 Task: Create New Customer with Customer Name: Goody's, Billing Address Line1: 1138 Sharon Lane, Billing Address Line2:  South Bend, Billing Address Line3:  Indiana 46625, Cell Number: 812-237-6823
Action: Mouse moved to (164, 29)
Screenshot: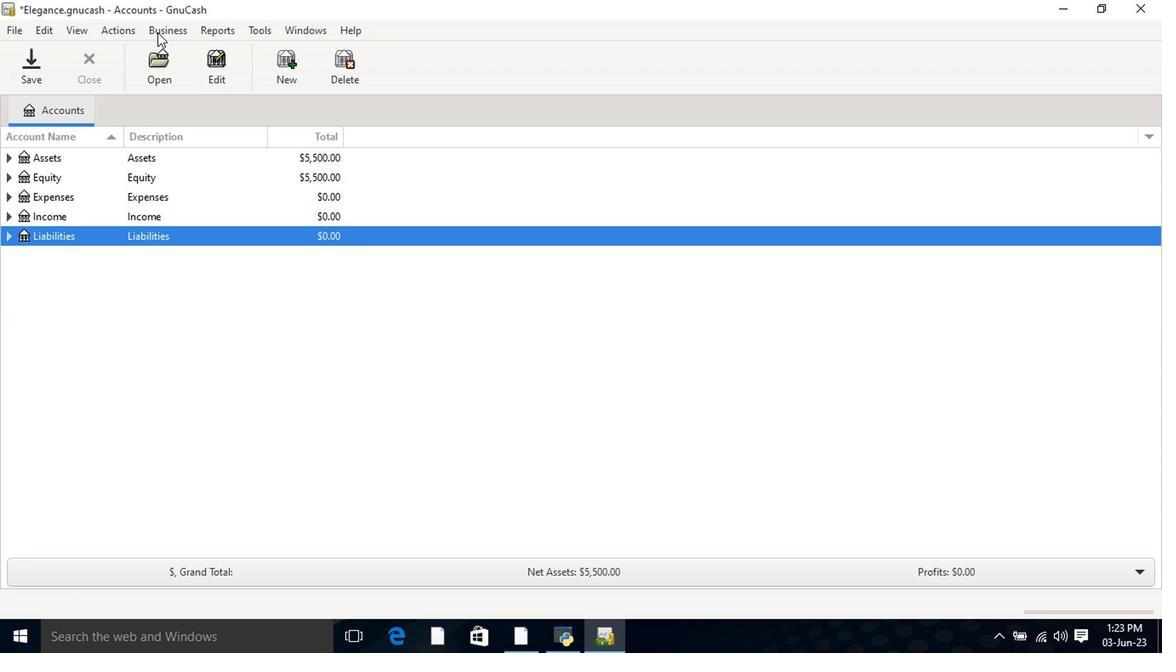 
Action: Mouse pressed left at (164, 29)
Screenshot: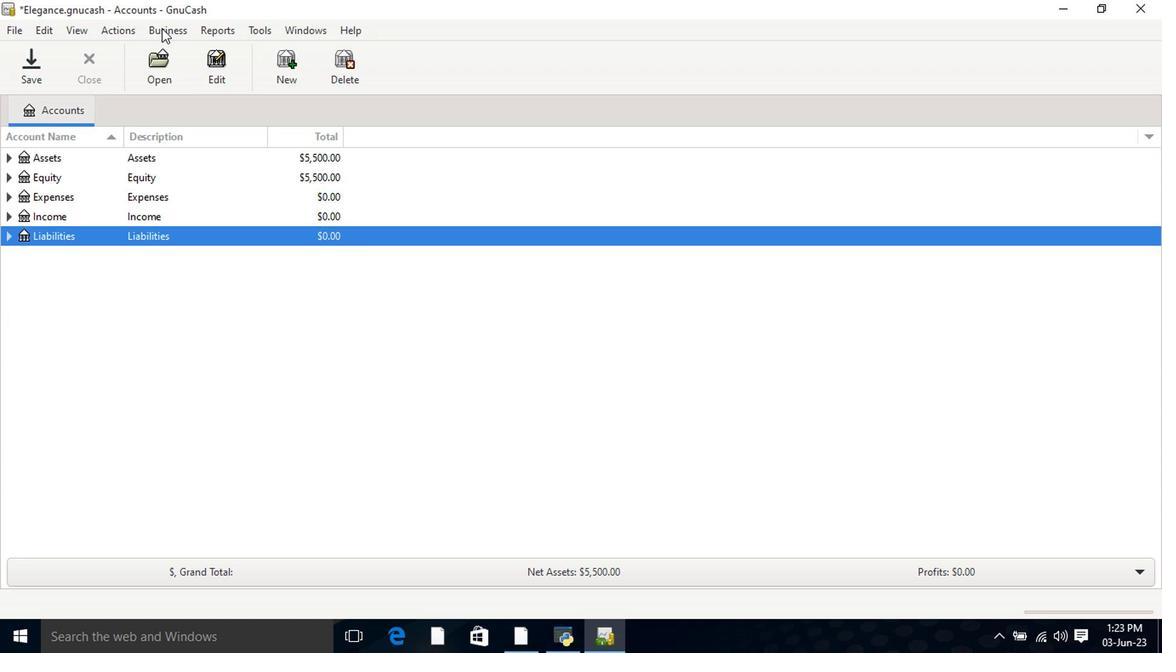 
Action: Mouse moved to (349, 77)
Screenshot: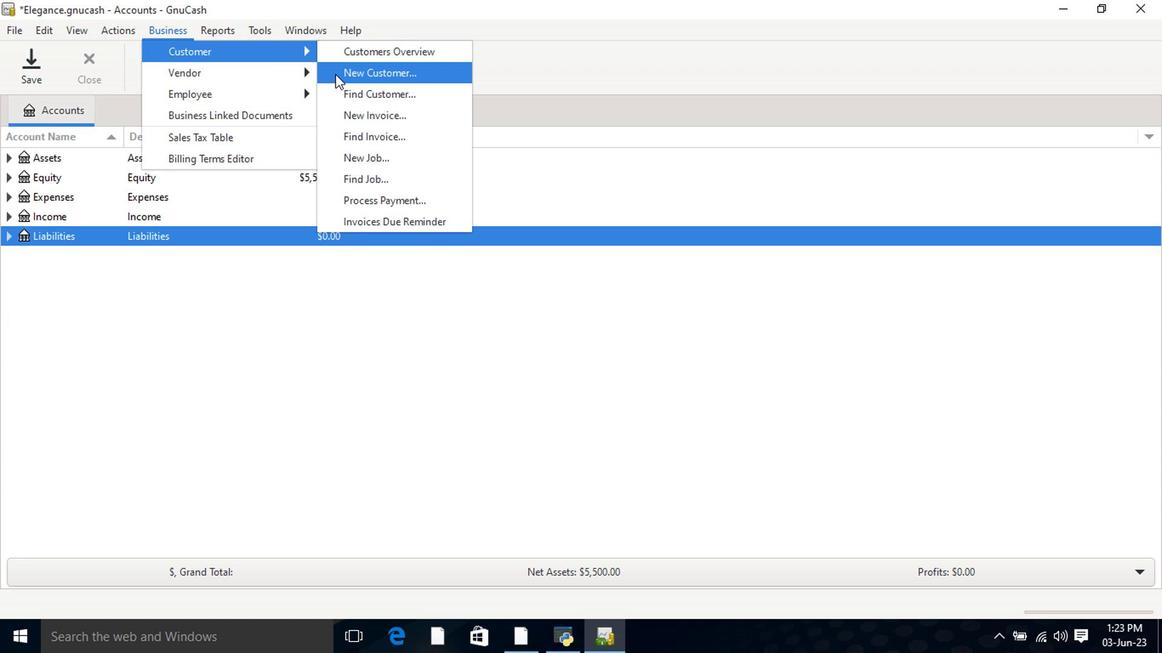 
Action: Mouse pressed left at (349, 77)
Screenshot: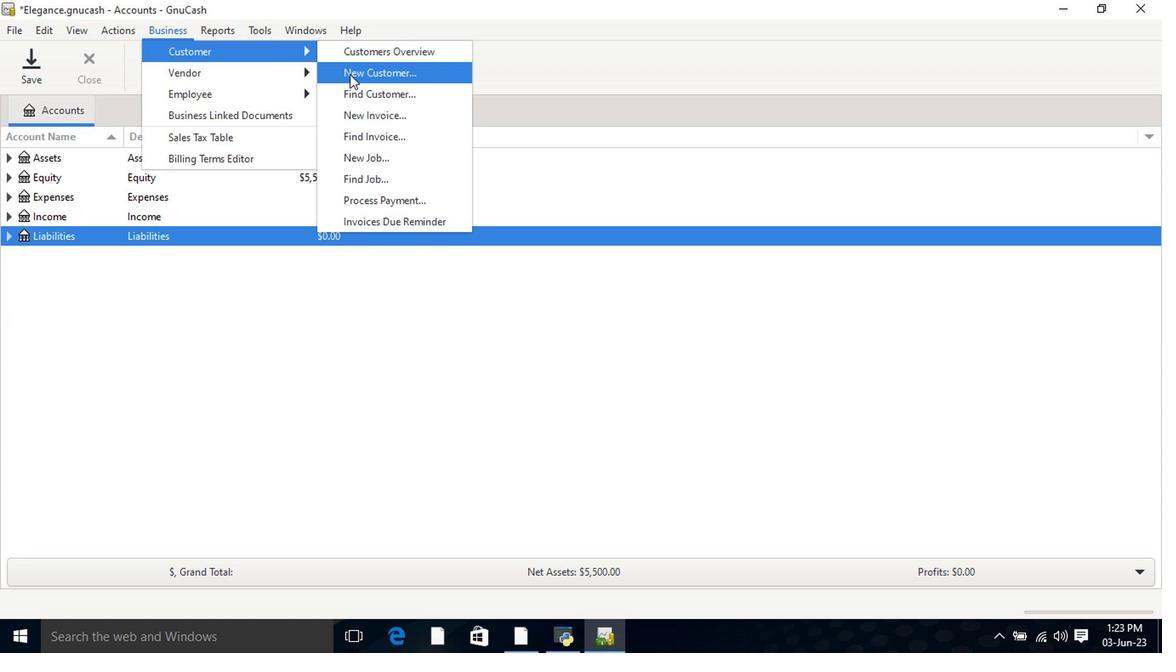 
Action: Mouse moved to (612, 194)
Screenshot: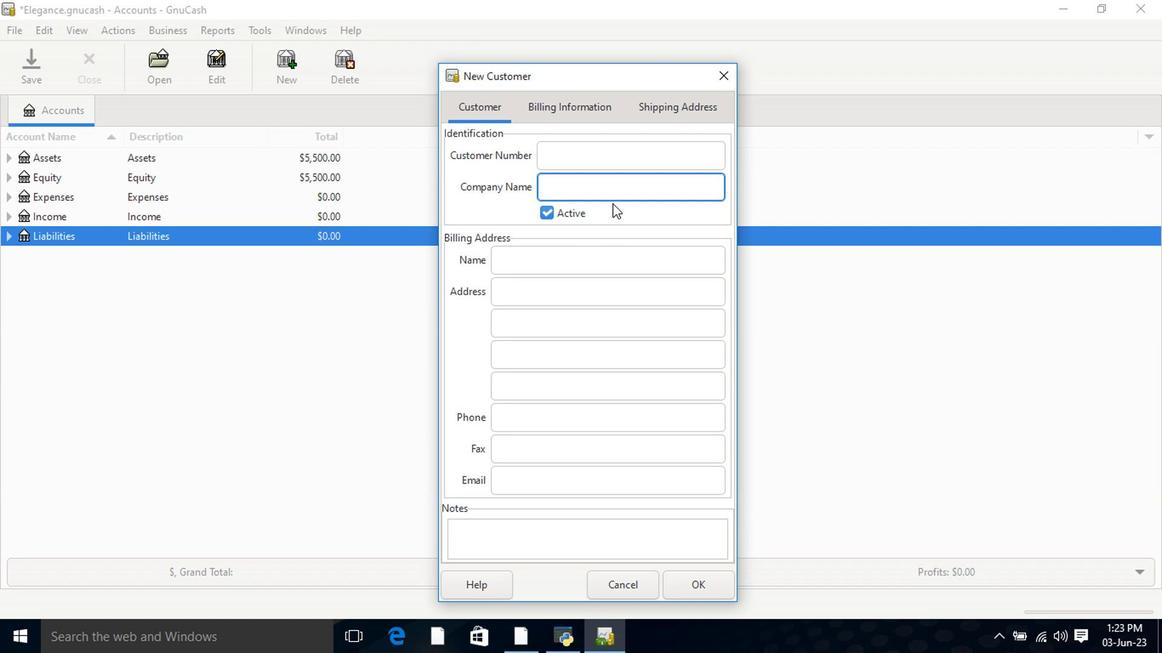 
Action: Key pressed <Key.shift>Goody's<Key.space><Key.backspace><Key.tab><Key.tab><Key.tab>1138<Key.space><Key.shift>Sharon<Key.space><Key.shift>Lane<Key.tab><Key.shift>South<Key.space><Key.shift>Bend<Key.tab><Key.shift>Indiana<Key.space>46625<Key.tab><Key.tab>812-237-6823
Screenshot: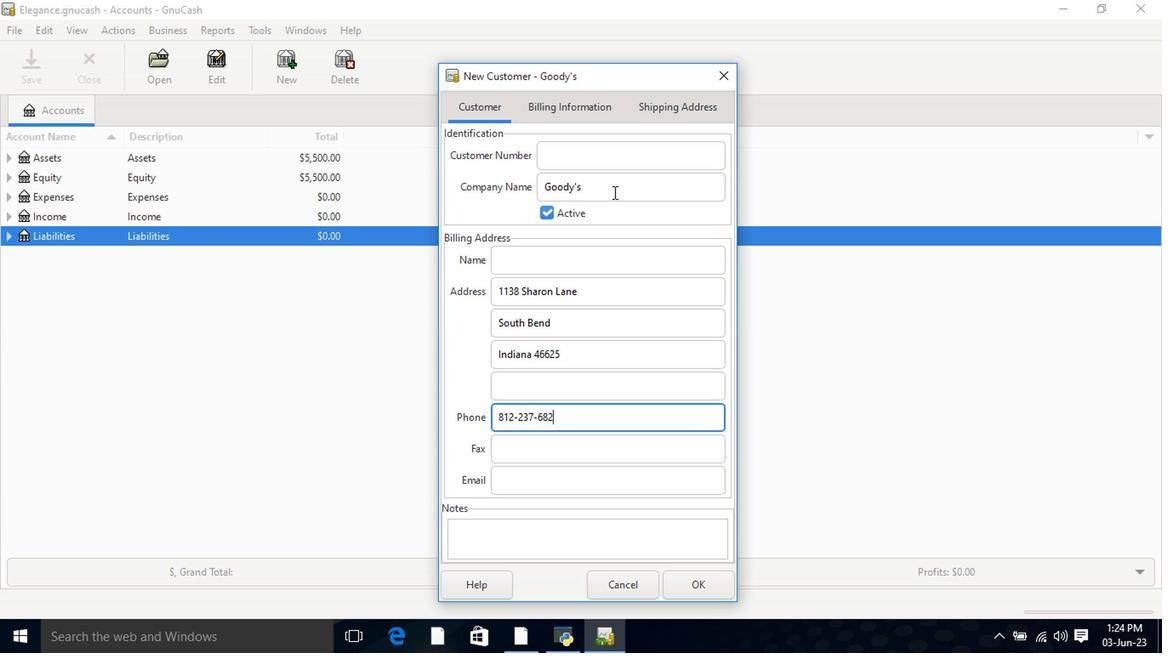 
Action: Mouse moved to (594, 107)
Screenshot: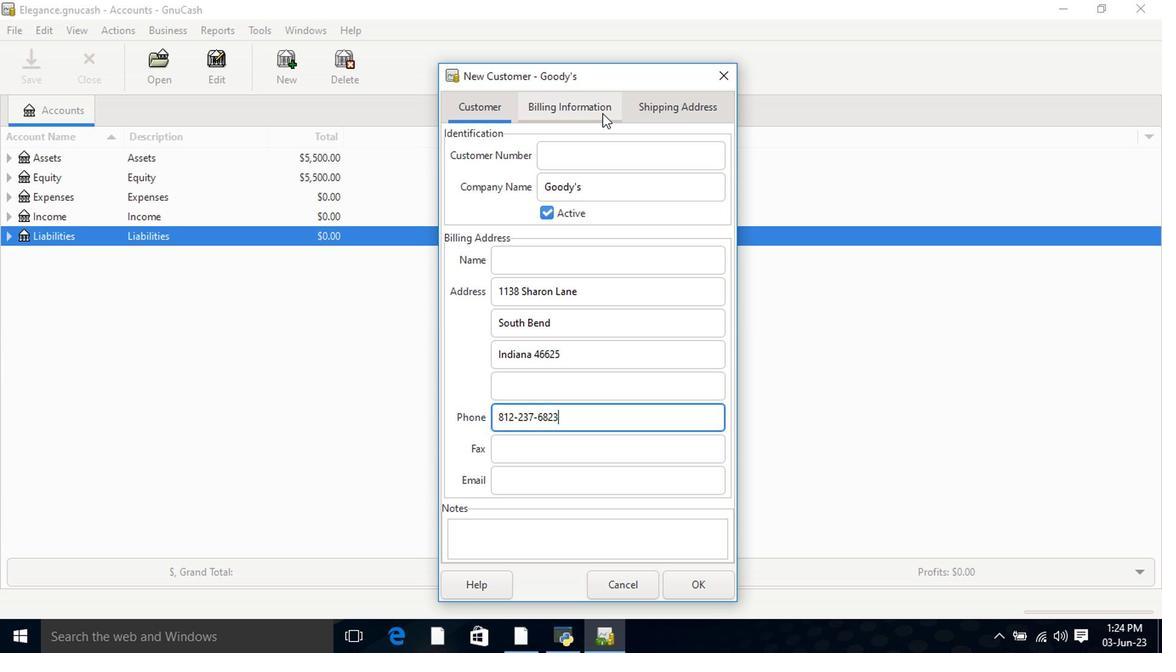 
Action: Mouse pressed left at (594, 107)
Screenshot: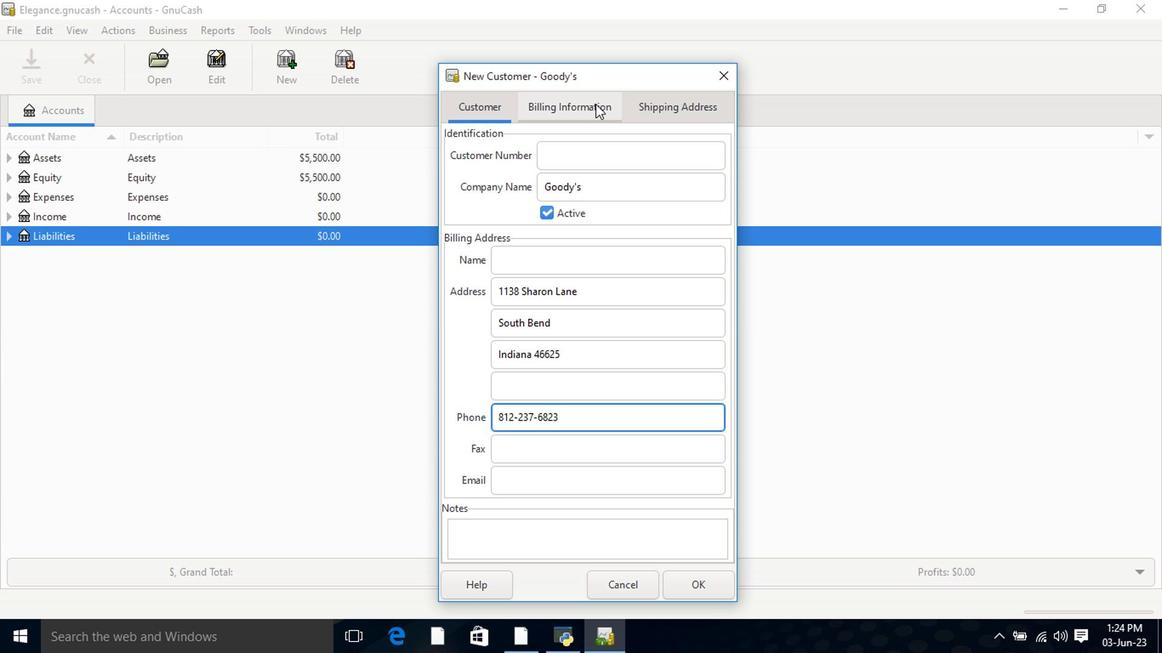 
Action: Mouse moved to (669, 109)
Screenshot: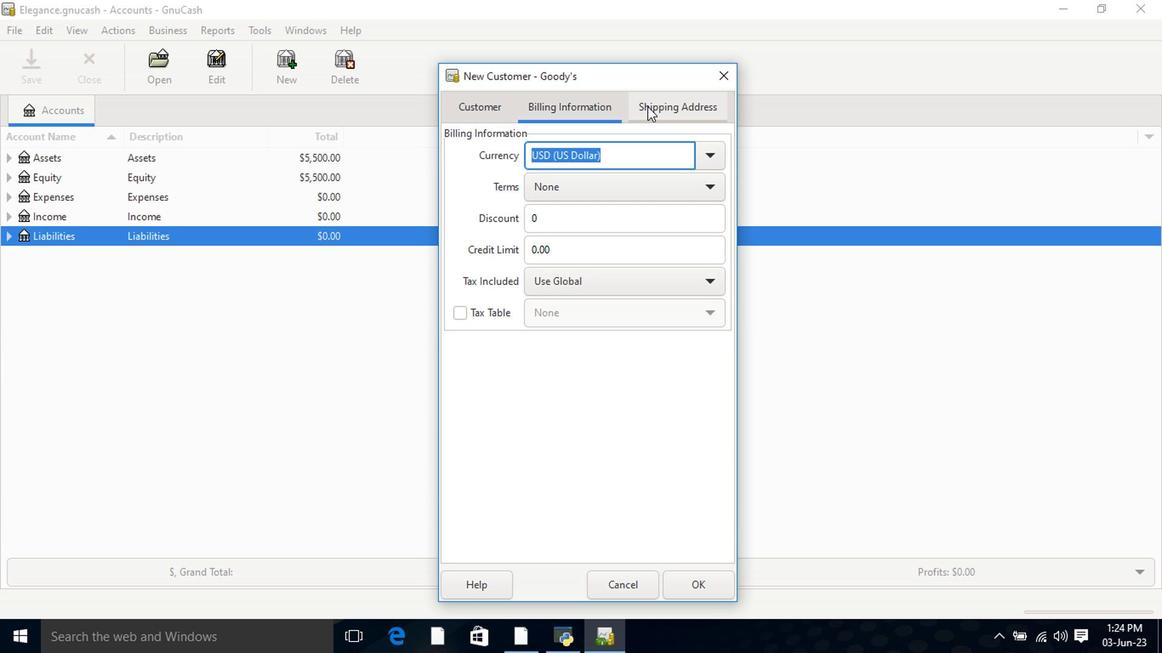 
Action: Mouse pressed left at (669, 109)
Screenshot: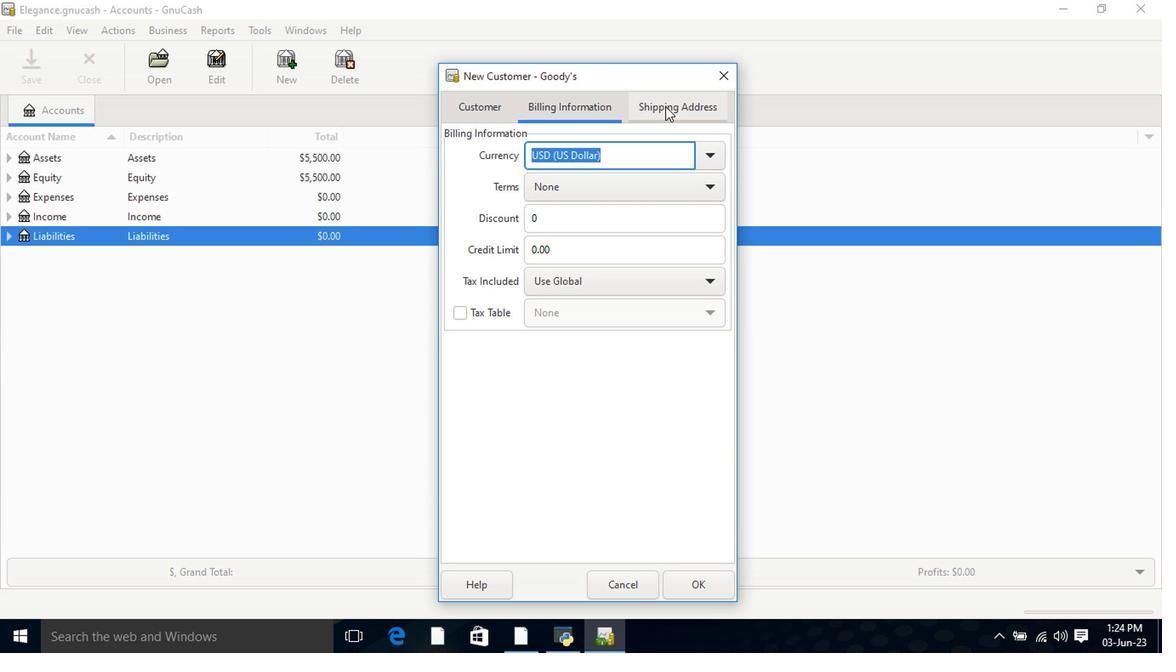 
Action: Mouse moved to (489, 116)
Screenshot: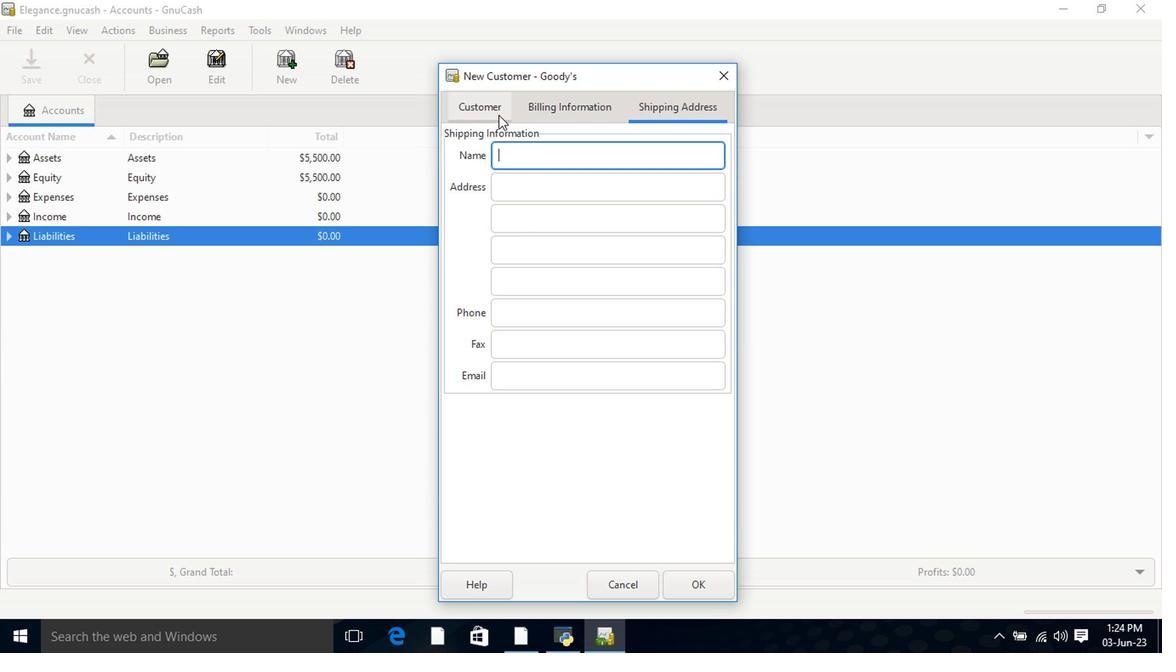 
Action: Mouse pressed left at (489, 116)
Screenshot: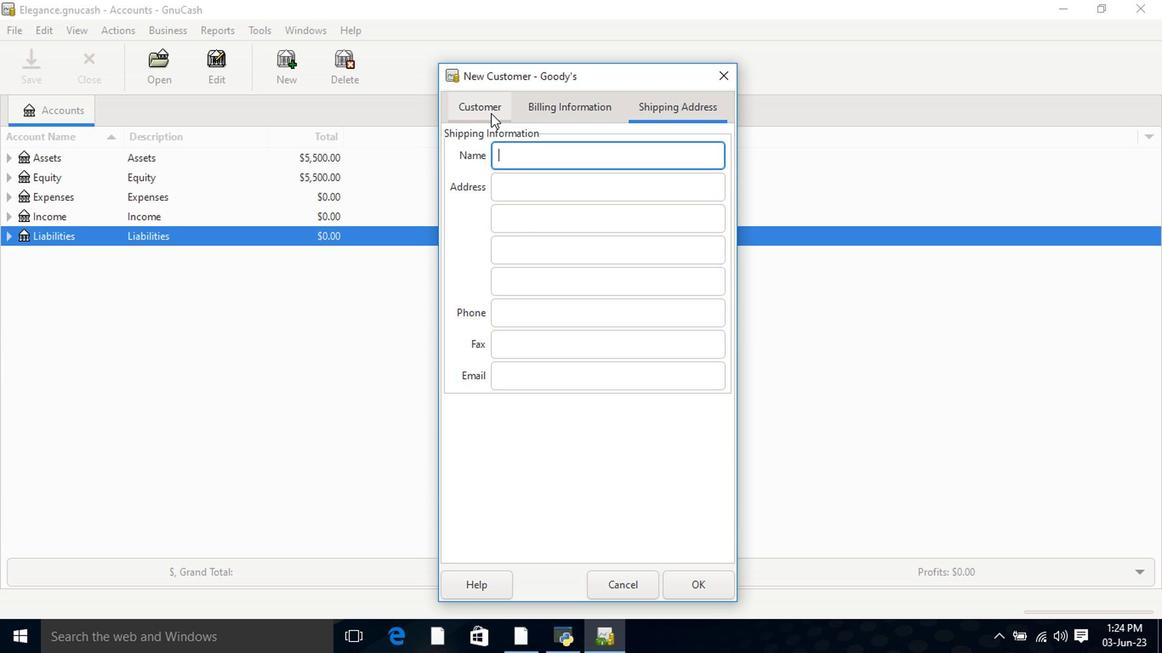 
Action: Mouse moved to (694, 588)
Screenshot: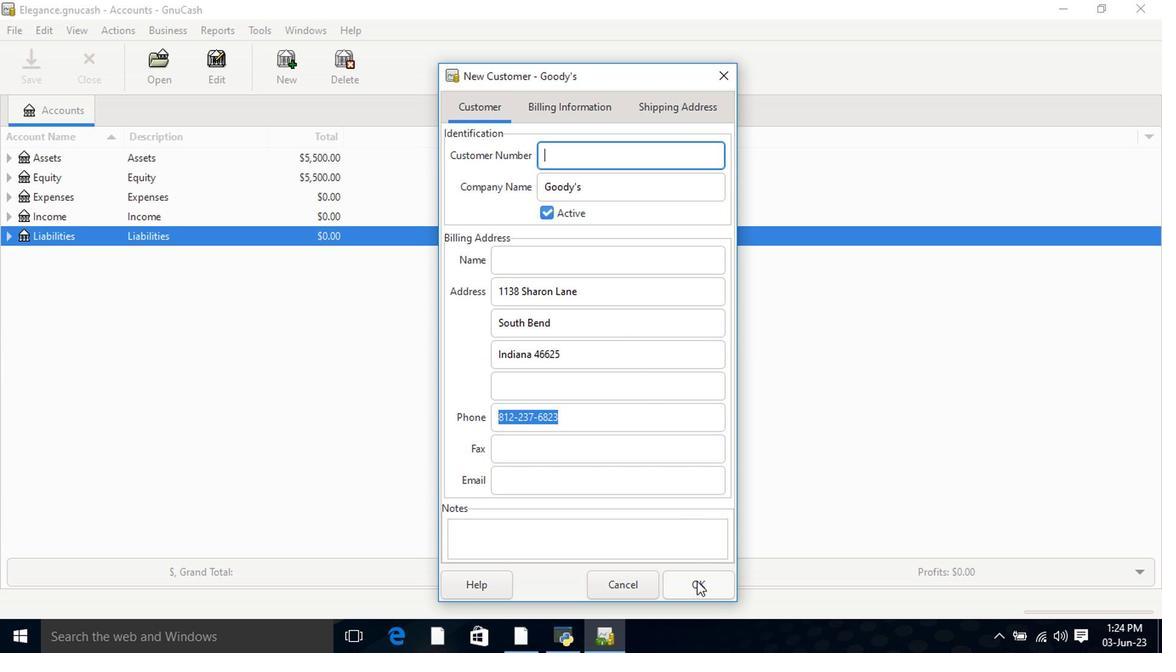 
Action: Mouse pressed left at (694, 588)
Screenshot: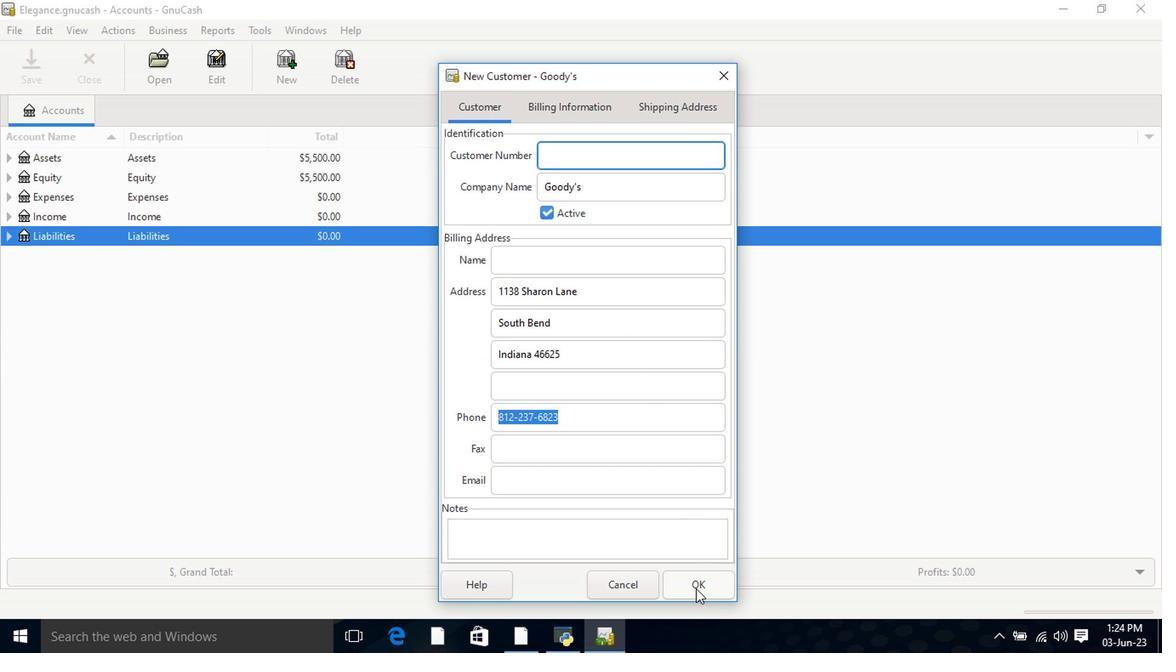 
Action: Mouse moved to (459, 444)
Screenshot: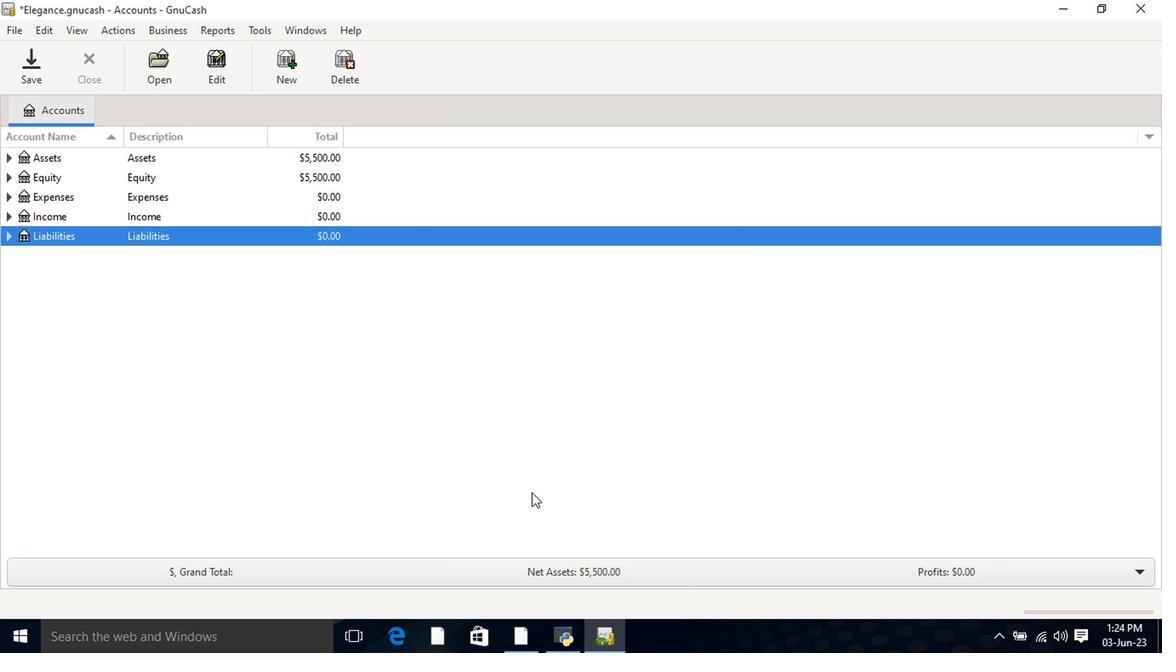 
